 Task: Check the floor plans of the first listing.
Action: Mouse moved to (653, 58)
Screenshot: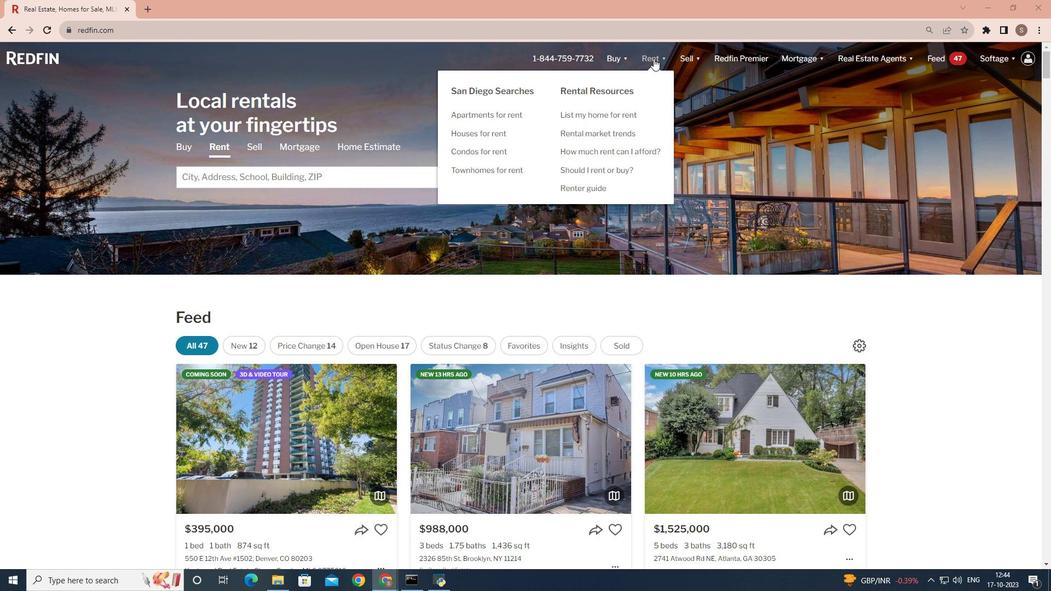 
Action: Mouse pressed left at (653, 58)
Screenshot: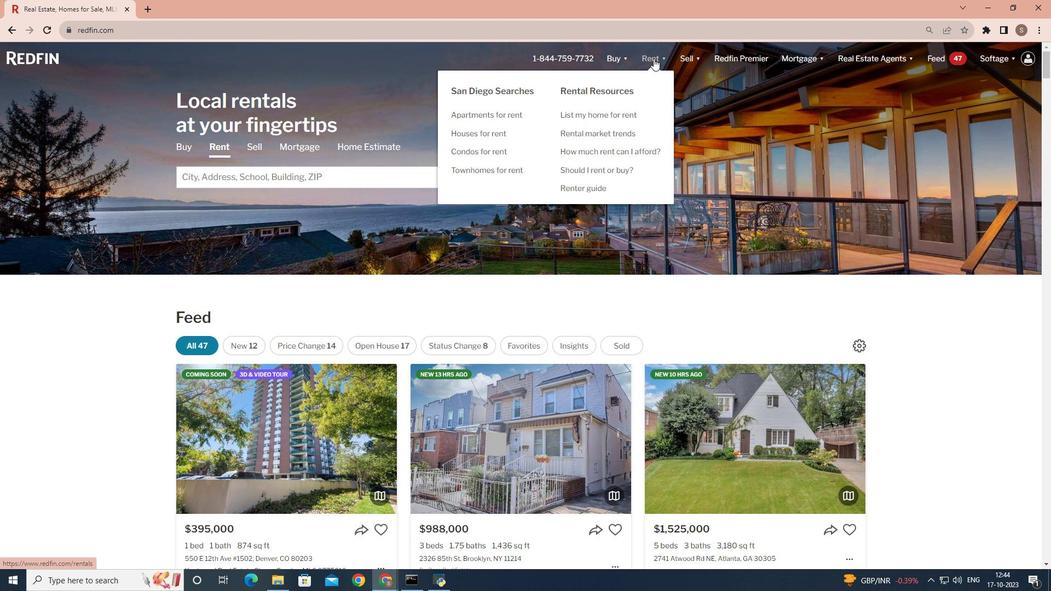 
Action: Mouse moved to (196, 305)
Screenshot: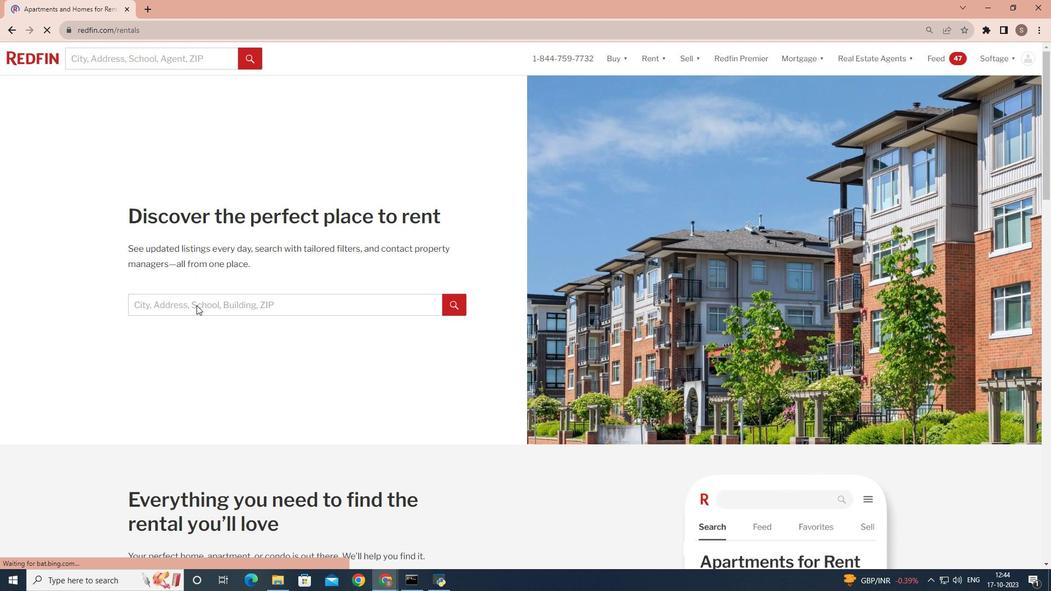 
Action: Mouse pressed left at (196, 305)
Screenshot: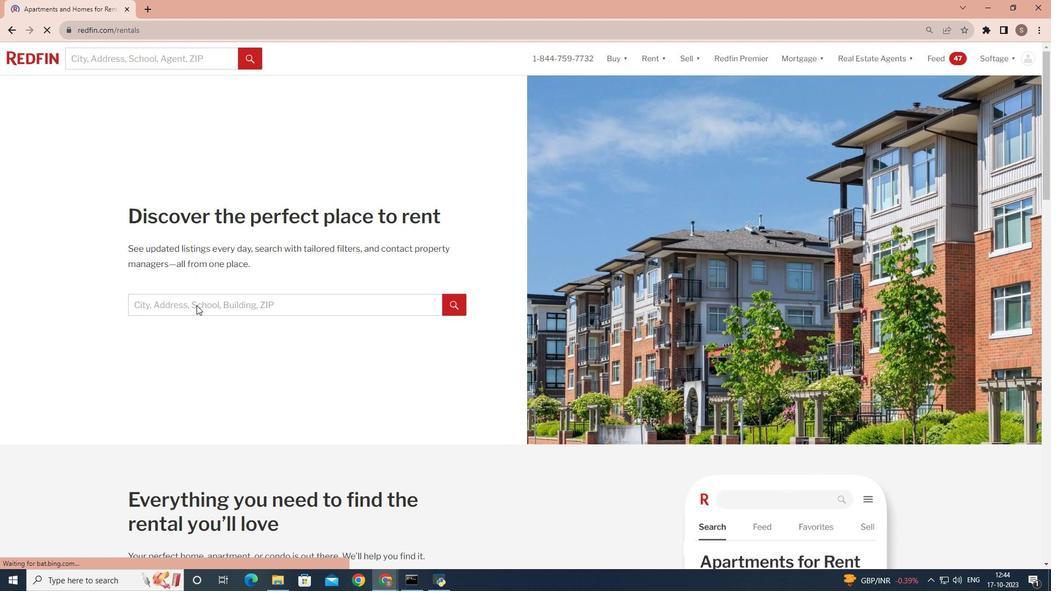 
Action: Mouse pressed left at (196, 305)
Screenshot: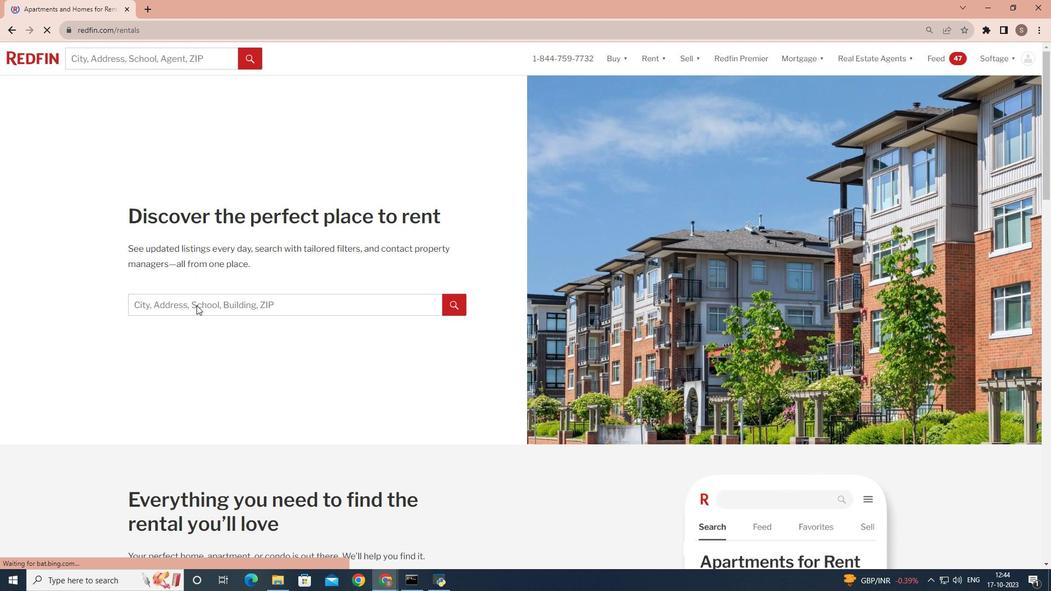 
Action: Mouse pressed left at (196, 305)
Screenshot: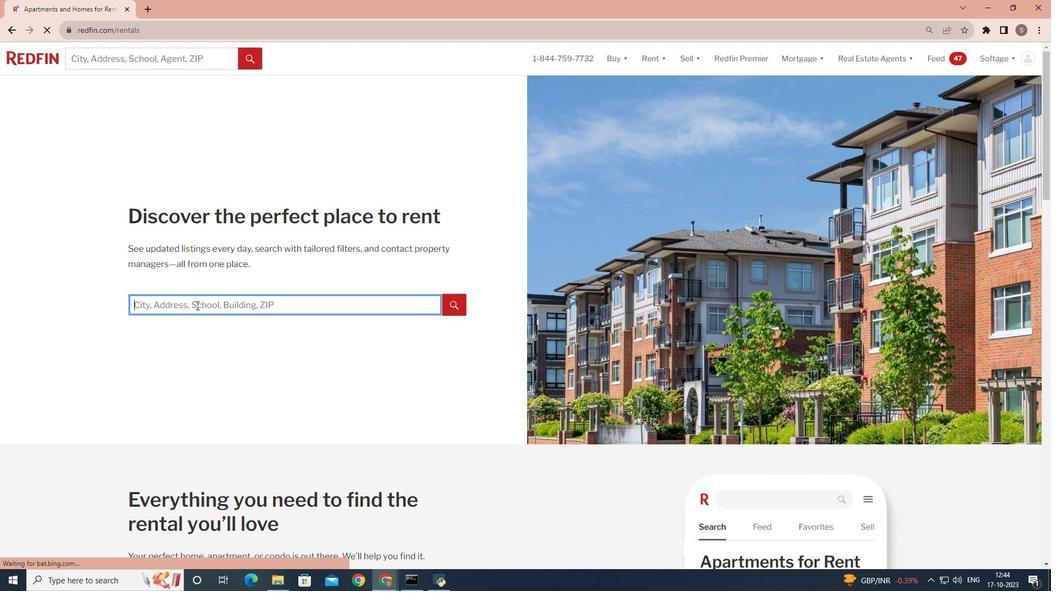 
Action: Key pressed <Key.shift><Key.shift>San<Key.space><Key.shift>
Screenshot: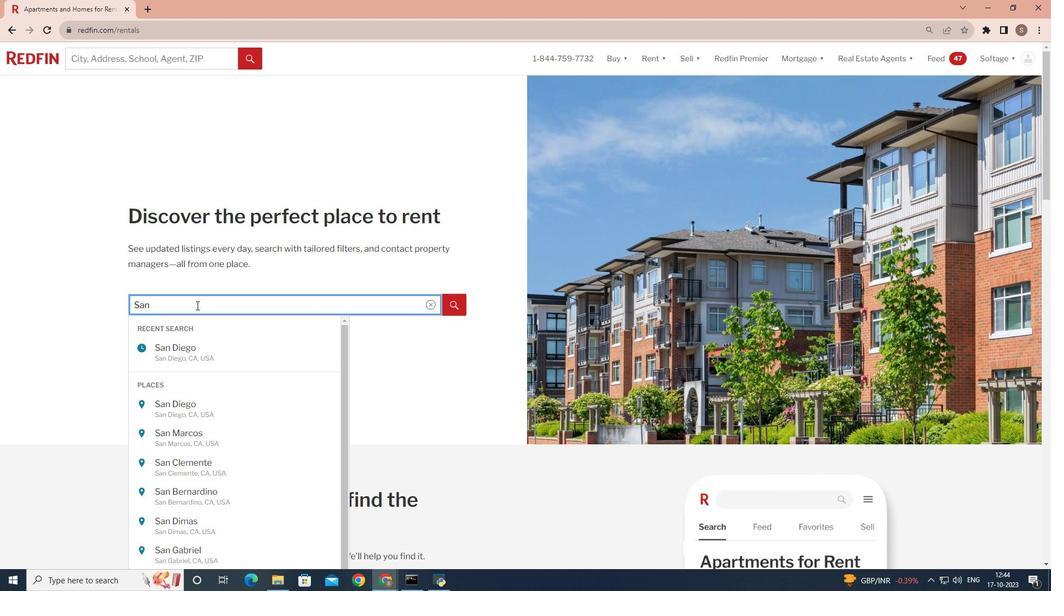 
Action: Mouse moved to (185, 309)
Screenshot: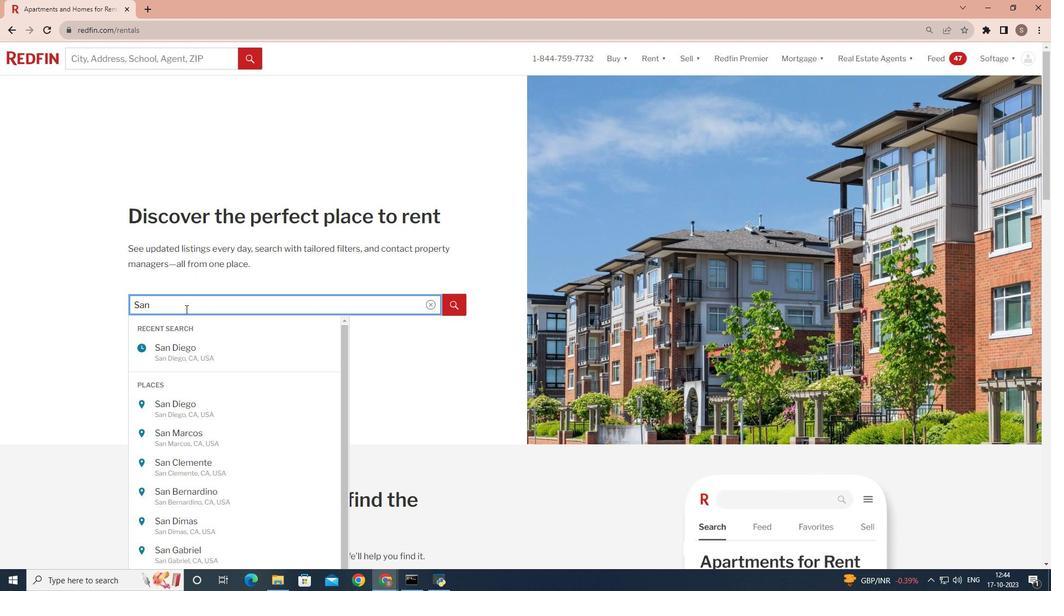 
Action: Key pressed Diego
Screenshot: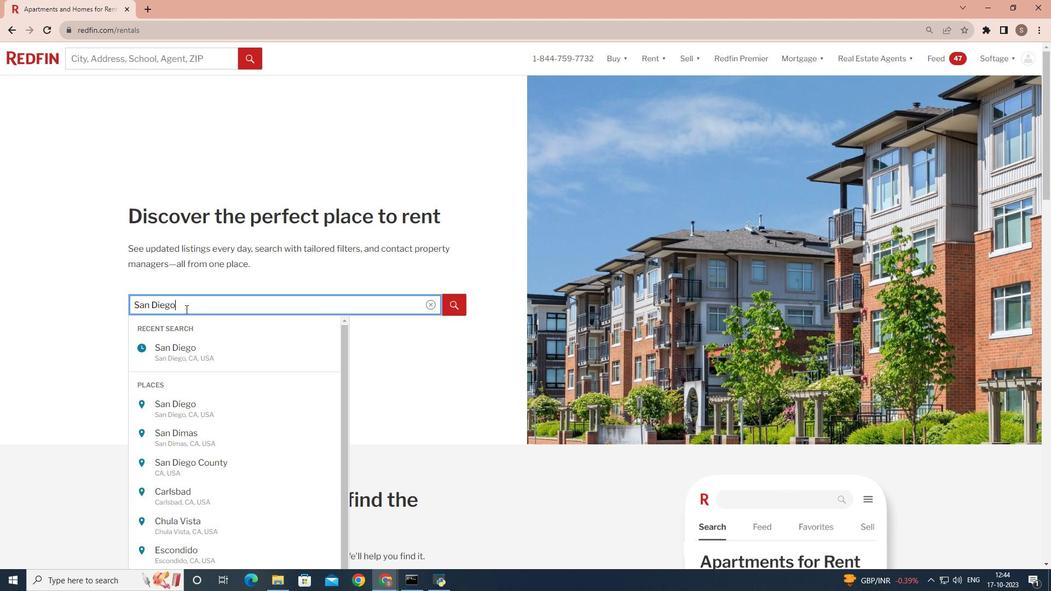 
Action: Mouse moved to (450, 305)
Screenshot: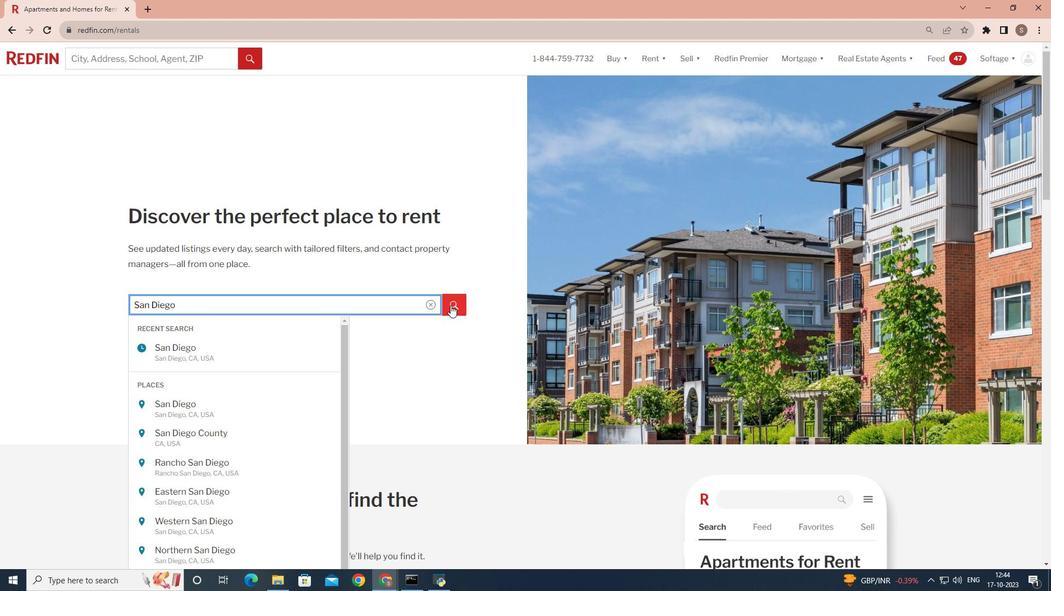 
Action: Mouse pressed left at (450, 305)
Screenshot: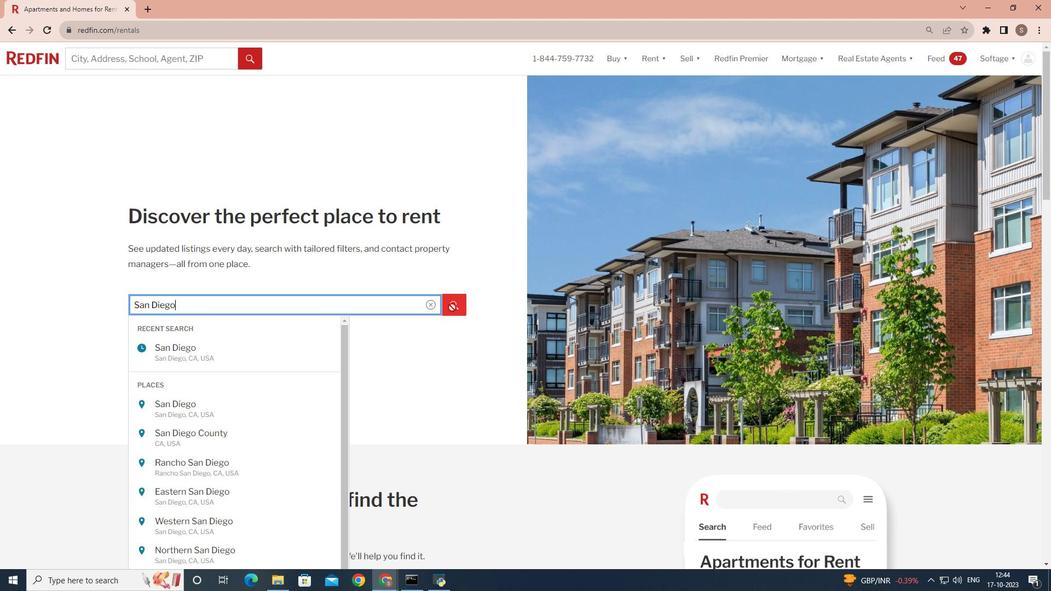 
Action: Mouse moved to (452, 307)
Screenshot: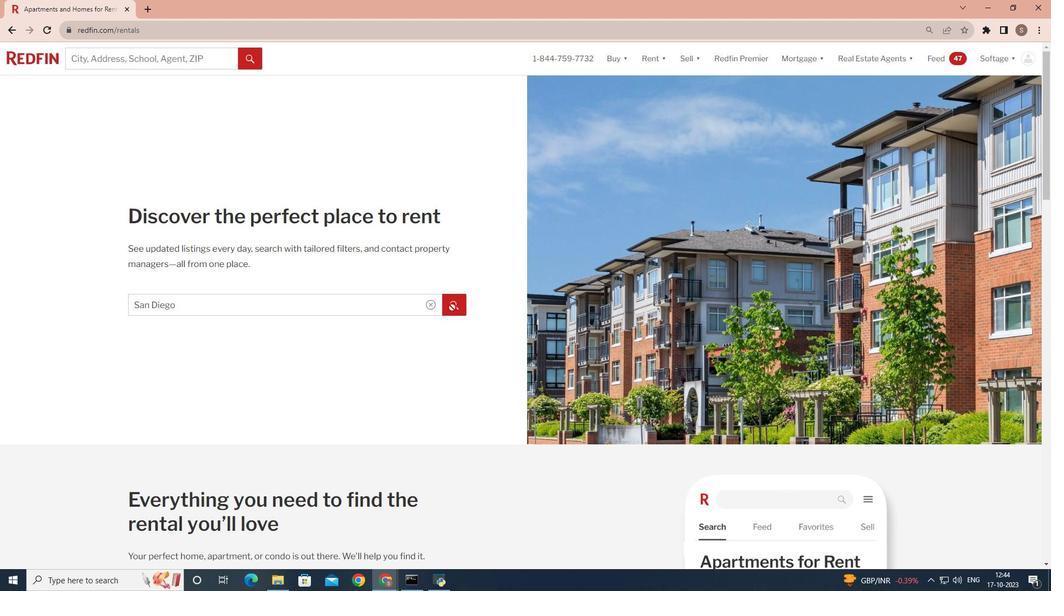 
Action: Mouse pressed left at (452, 307)
Screenshot: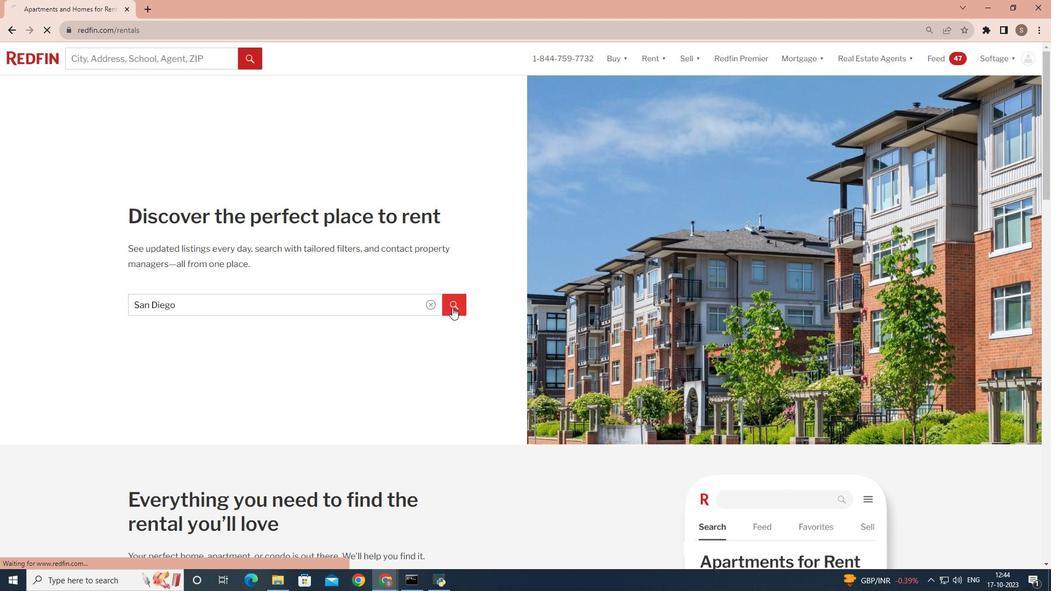 
Action: Mouse moved to (723, 295)
Screenshot: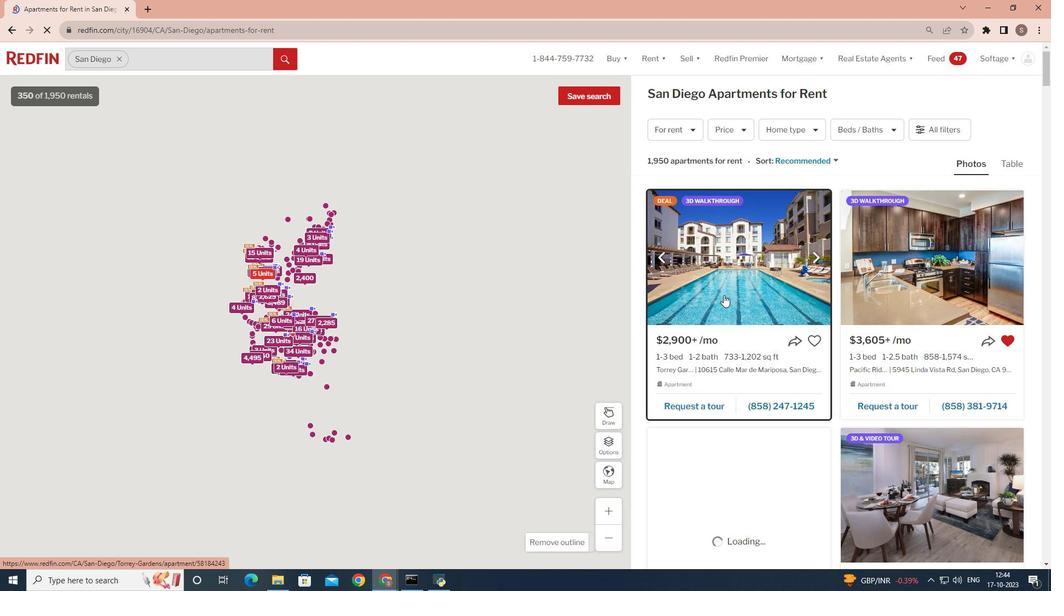 
Action: Mouse pressed left at (723, 295)
Screenshot: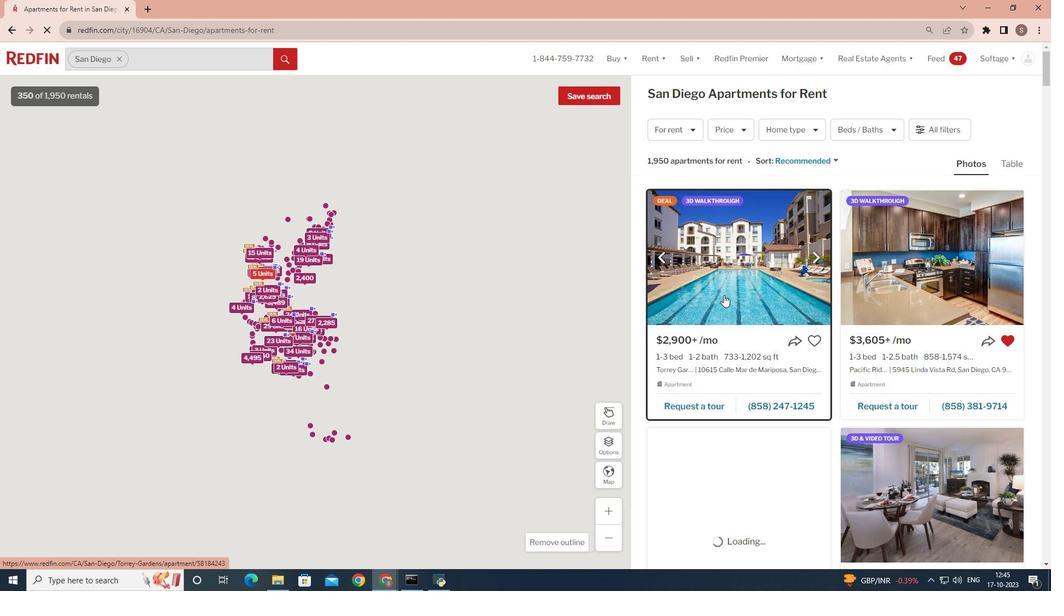 
Action: Mouse moved to (386, 95)
Screenshot: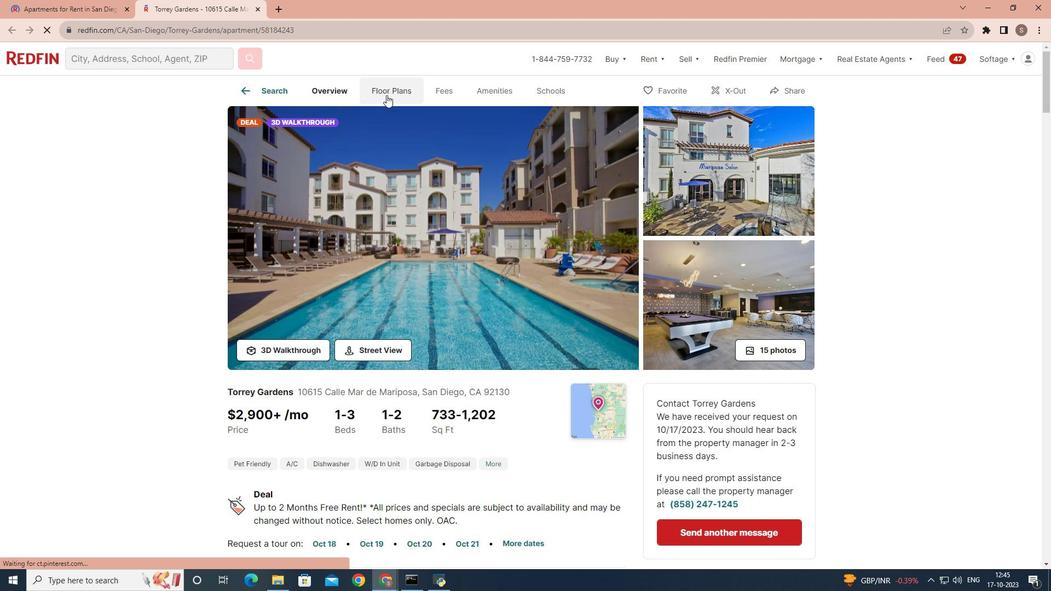 
Action: Mouse pressed left at (386, 95)
Screenshot: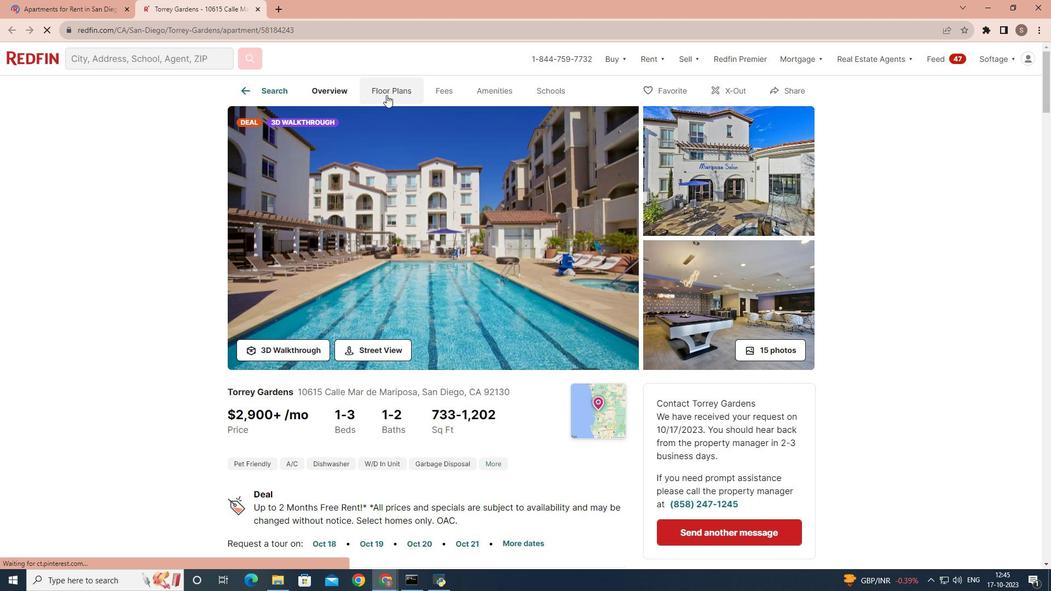 
Action: Mouse pressed left at (386, 95)
Screenshot: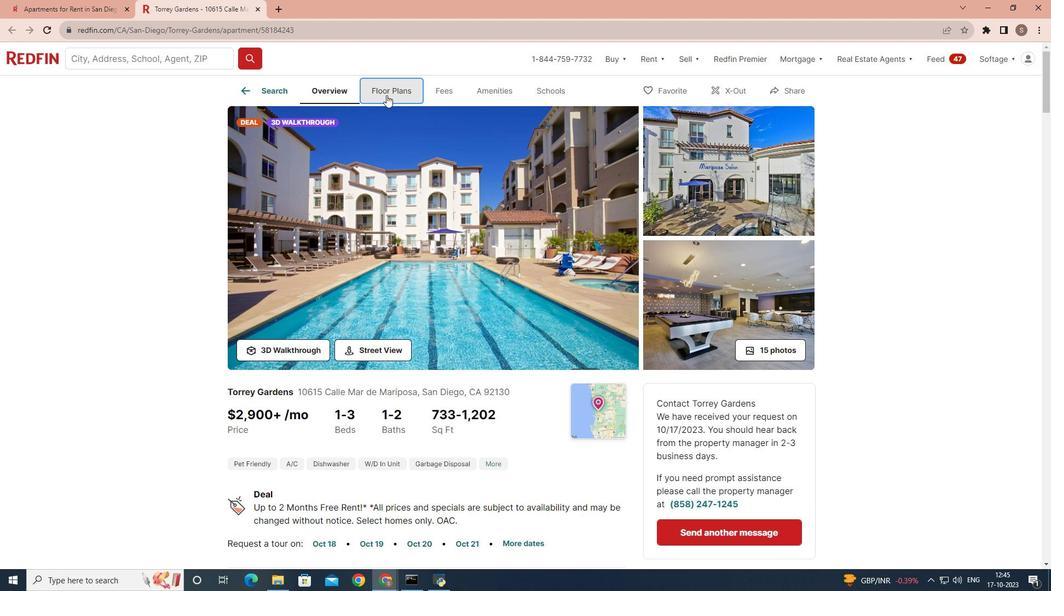 
Action: Mouse moved to (414, 150)
Screenshot: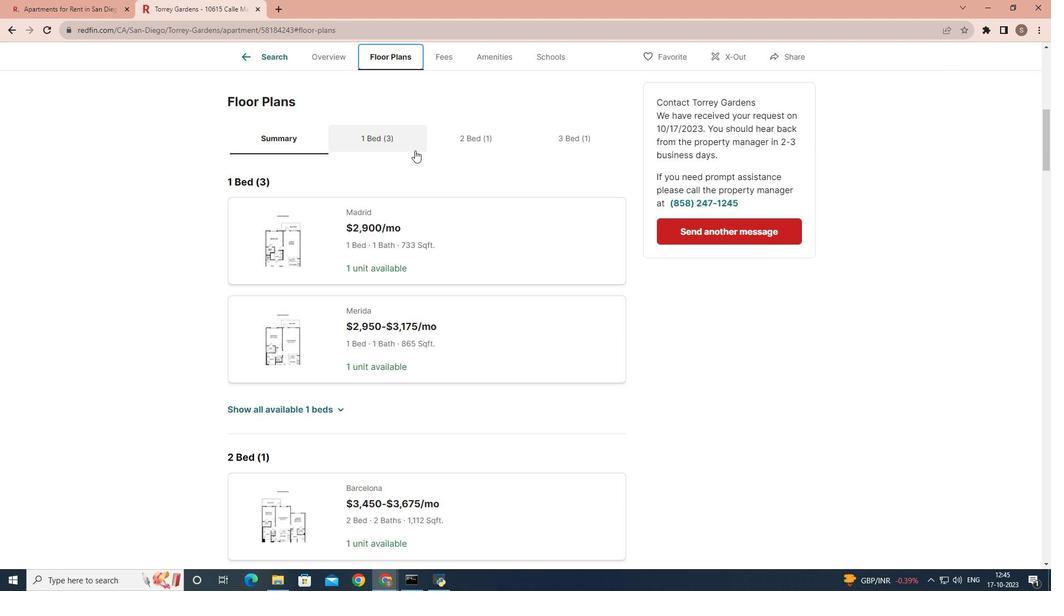 
Action: Mouse scrolled (414, 150) with delta (0, 0)
Screenshot: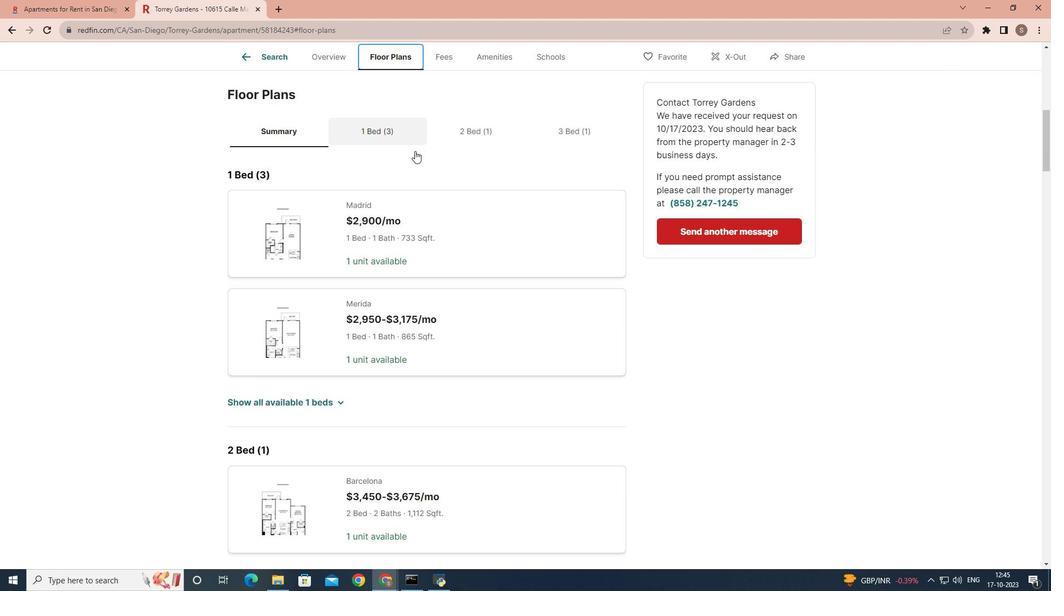 
Action: Mouse moved to (414, 151)
Screenshot: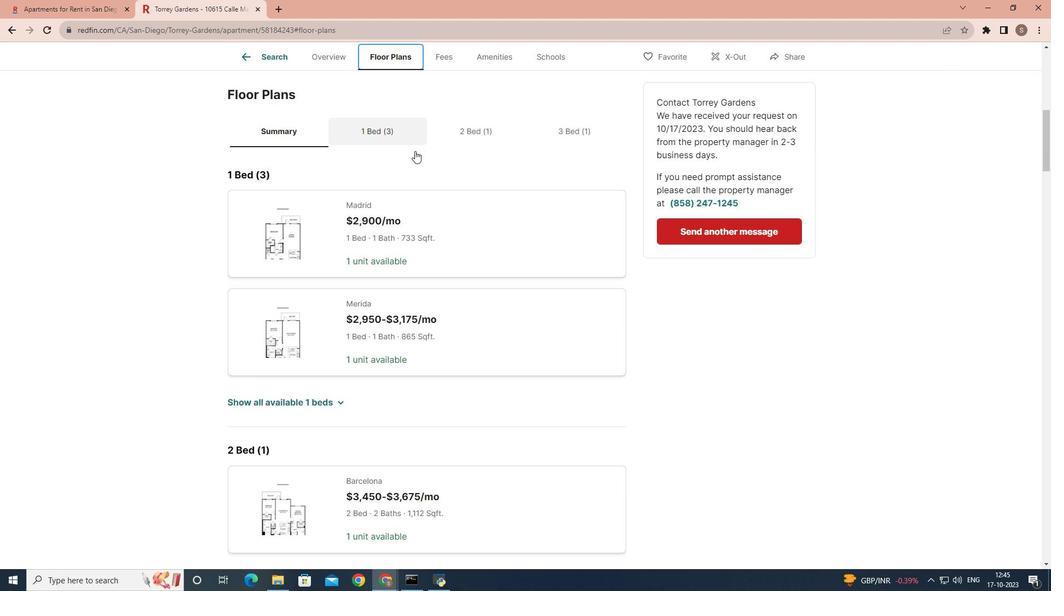 
Action: Mouse scrolled (414, 150) with delta (0, 0)
Screenshot: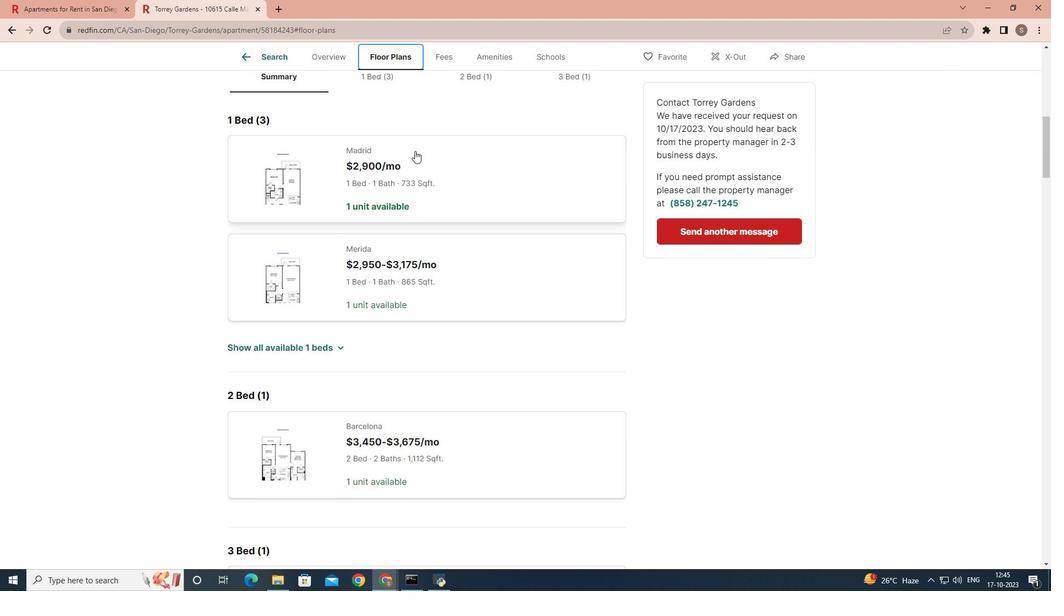 
Action: Mouse scrolled (414, 150) with delta (0, 0)
Screenshot: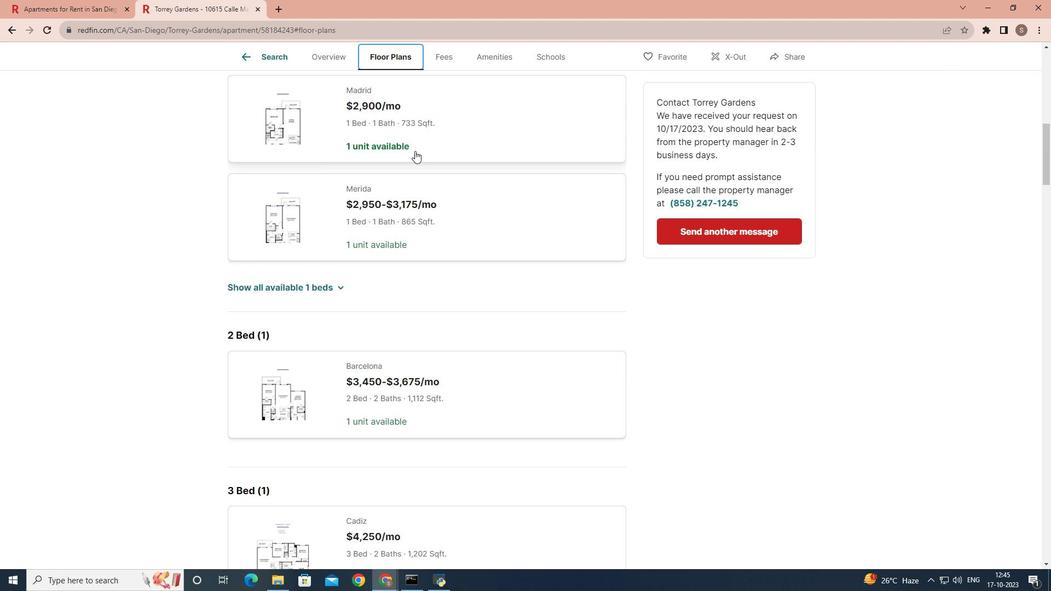 
Action: Mouse scrolled (414, 150) with delta (0, 0)
Screenshot: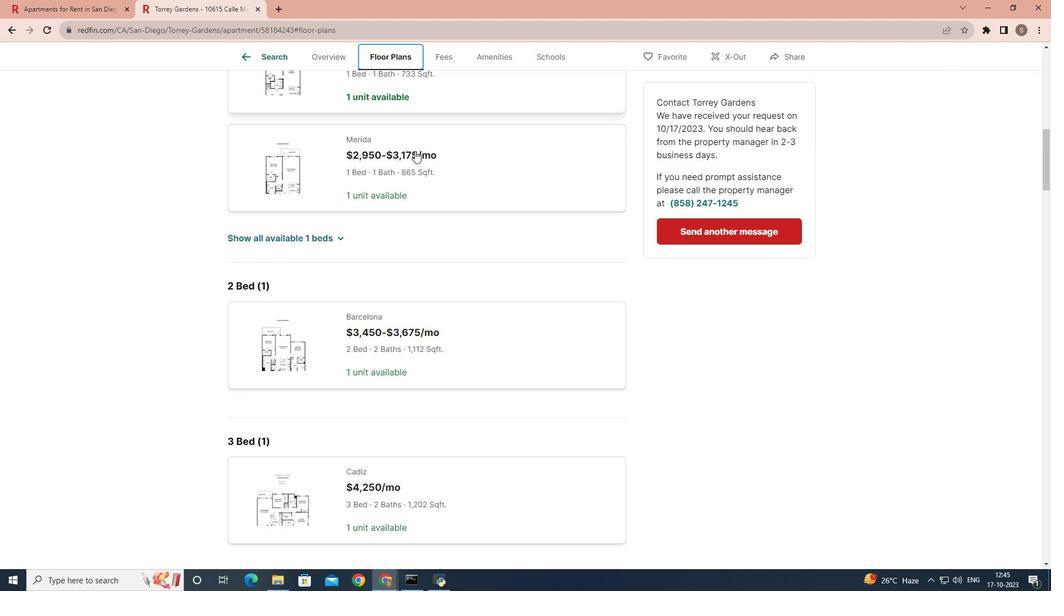 
Action: Mouse moved to (414, 153)
Screenshot: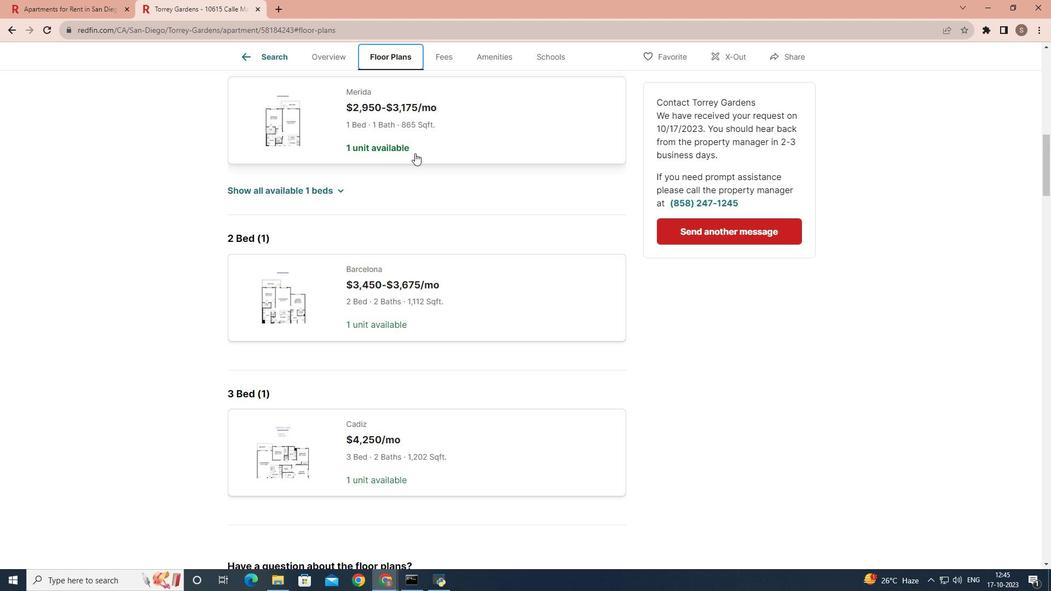 
